 Task: Arrange a 60-minute meeting to evaluate market expansion opportunities.
Action: Mouse moved to (66, 151)
Screenshot: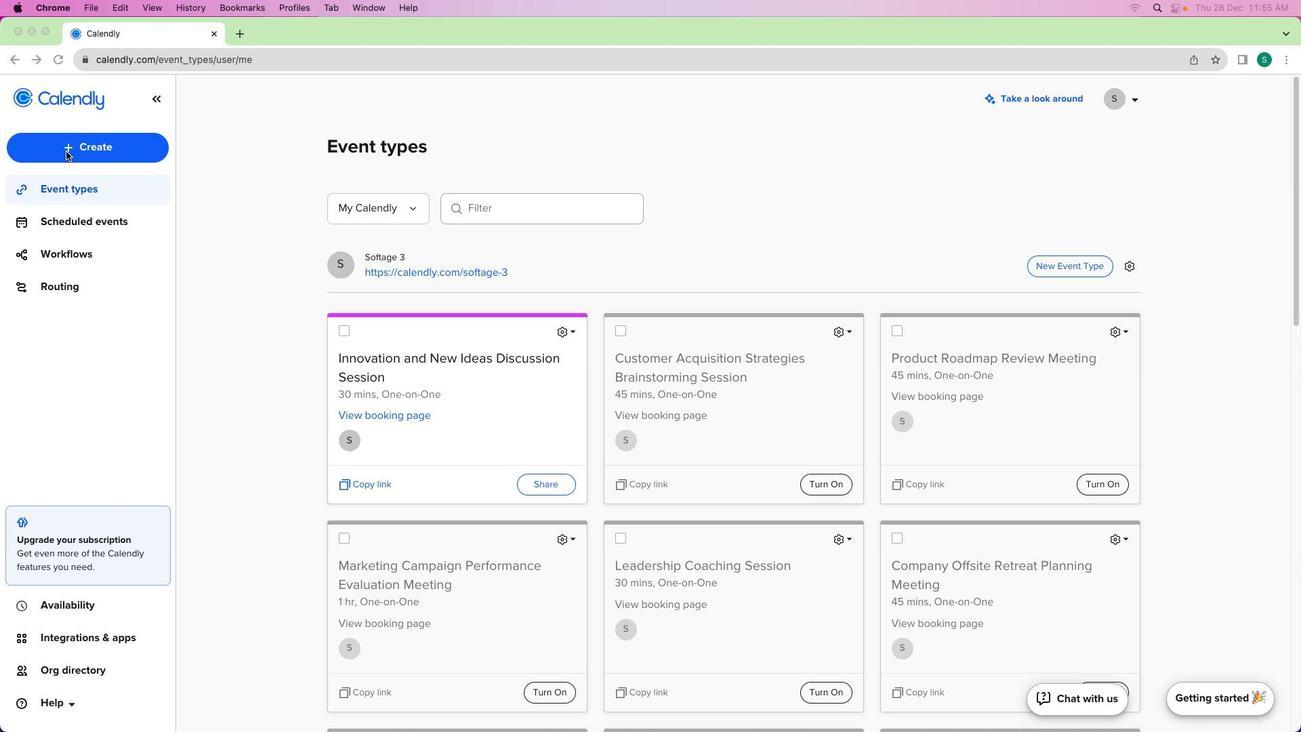 
Action: Mouse pressed left at (66, 151)
Screenshot: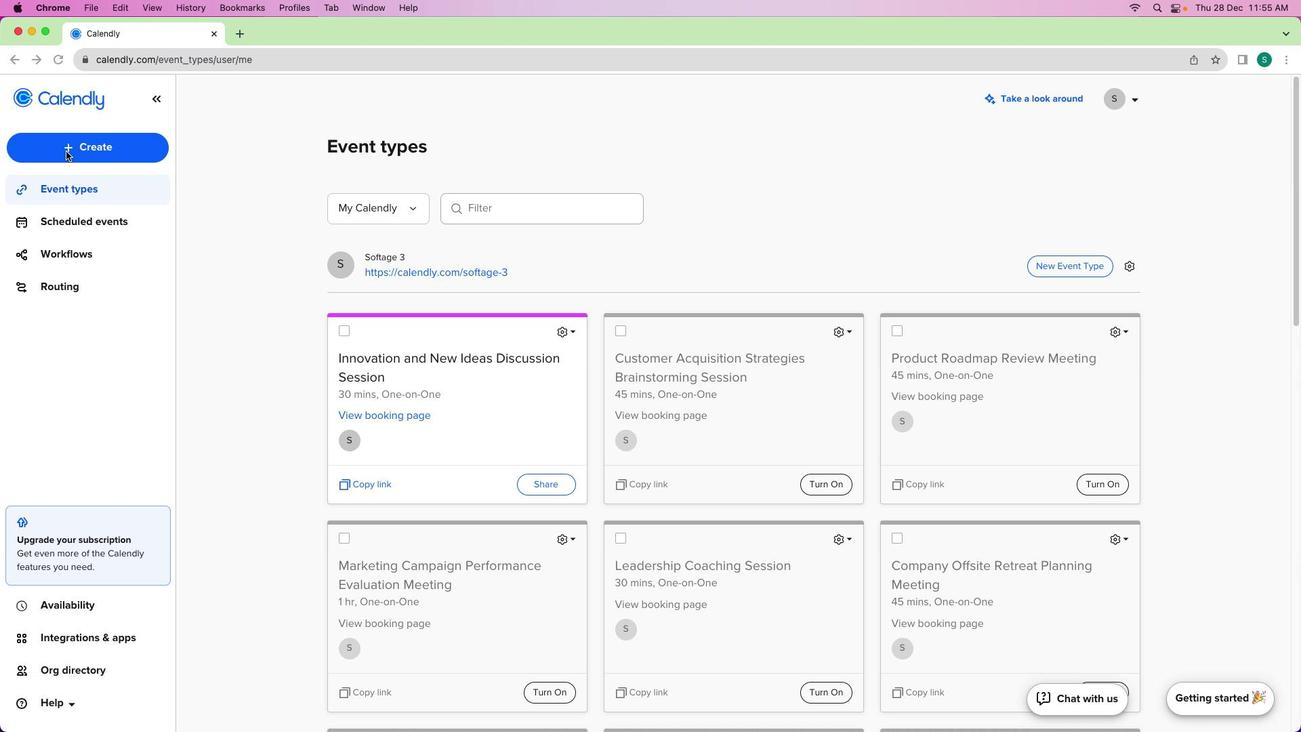 
Action: Mouse moved to (75, 149)
Screenshot: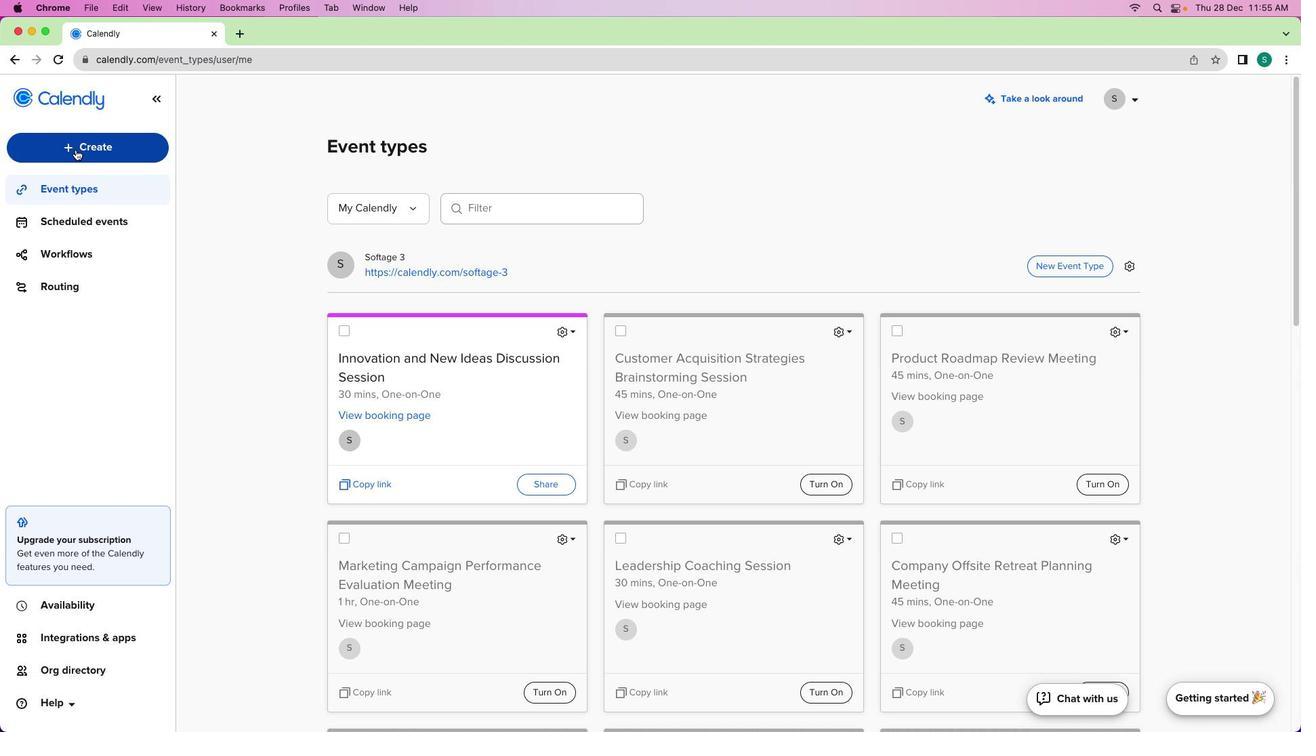 
Action: Mouse pressed left at (75, 149)
Screenshot: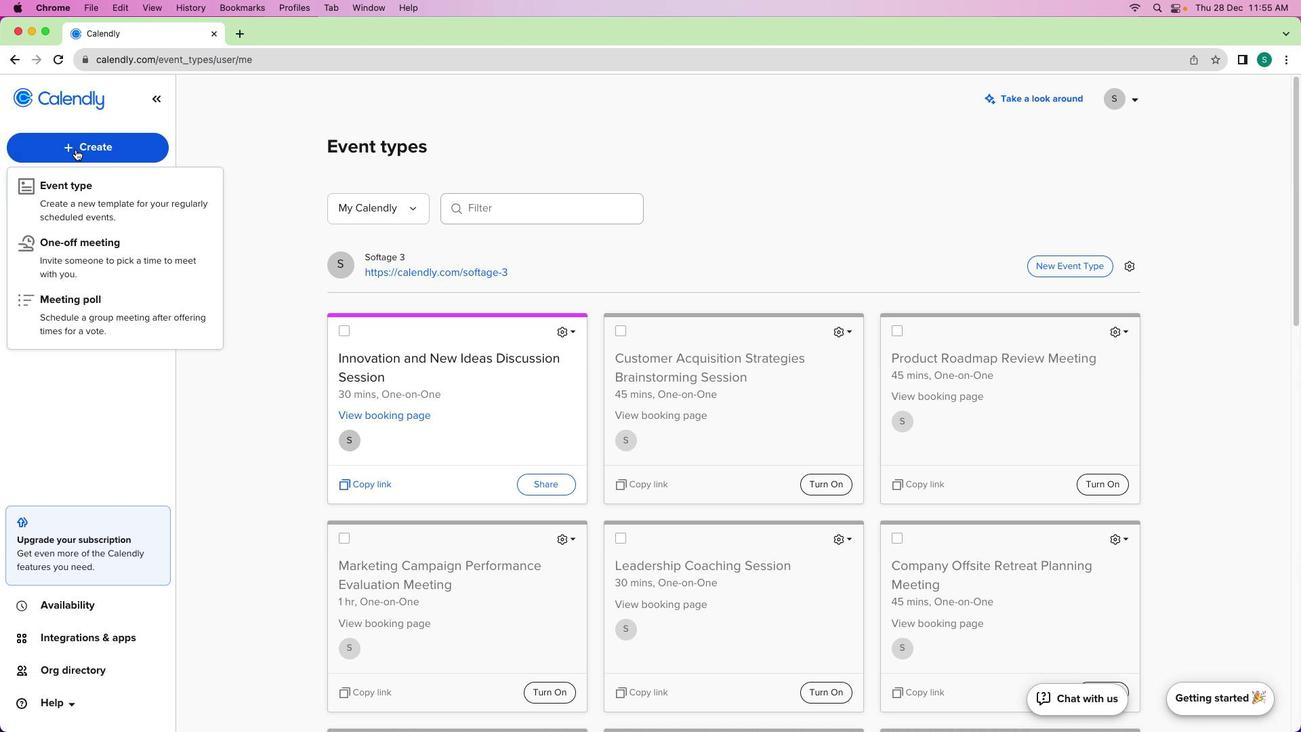 
Action: Mouse moved to (87, 189)
Screenshot: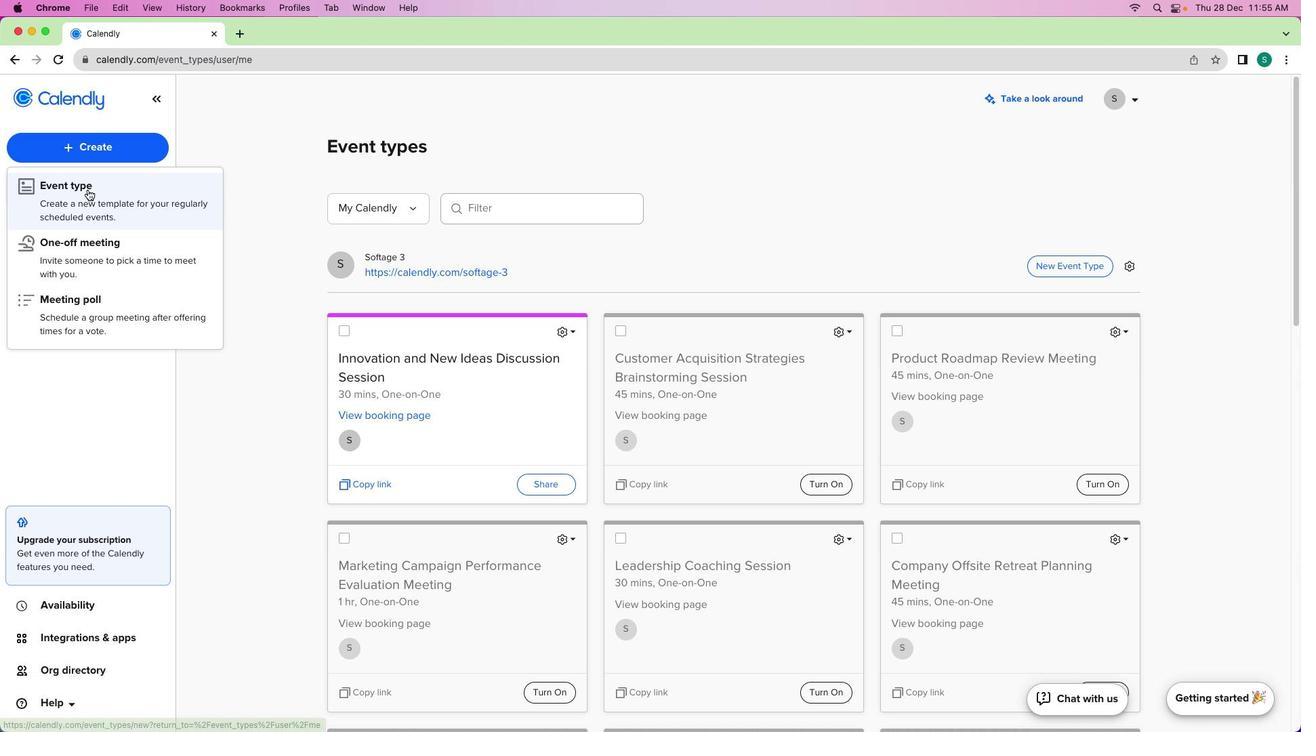 
Action: Mouse pressed left at (87, 189)
Screenshot: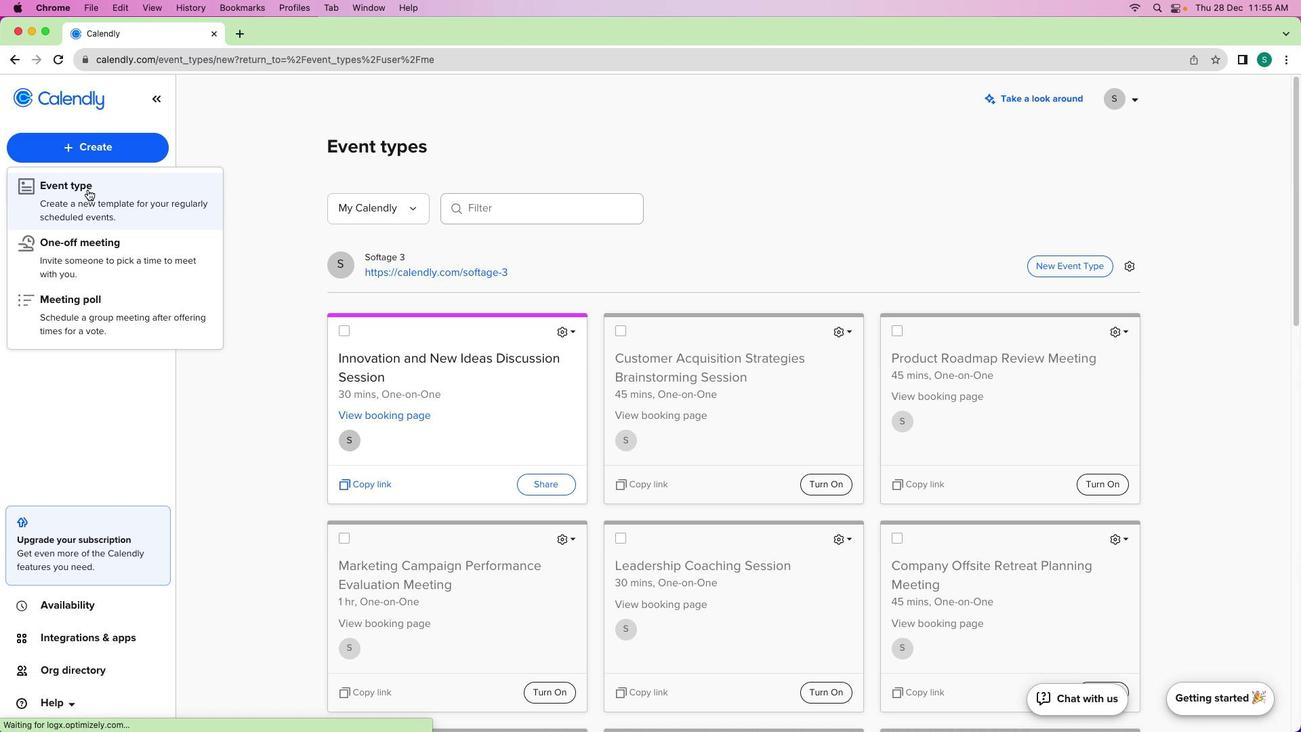 
Action: Mouse moved to (488, 298)
Screenshot: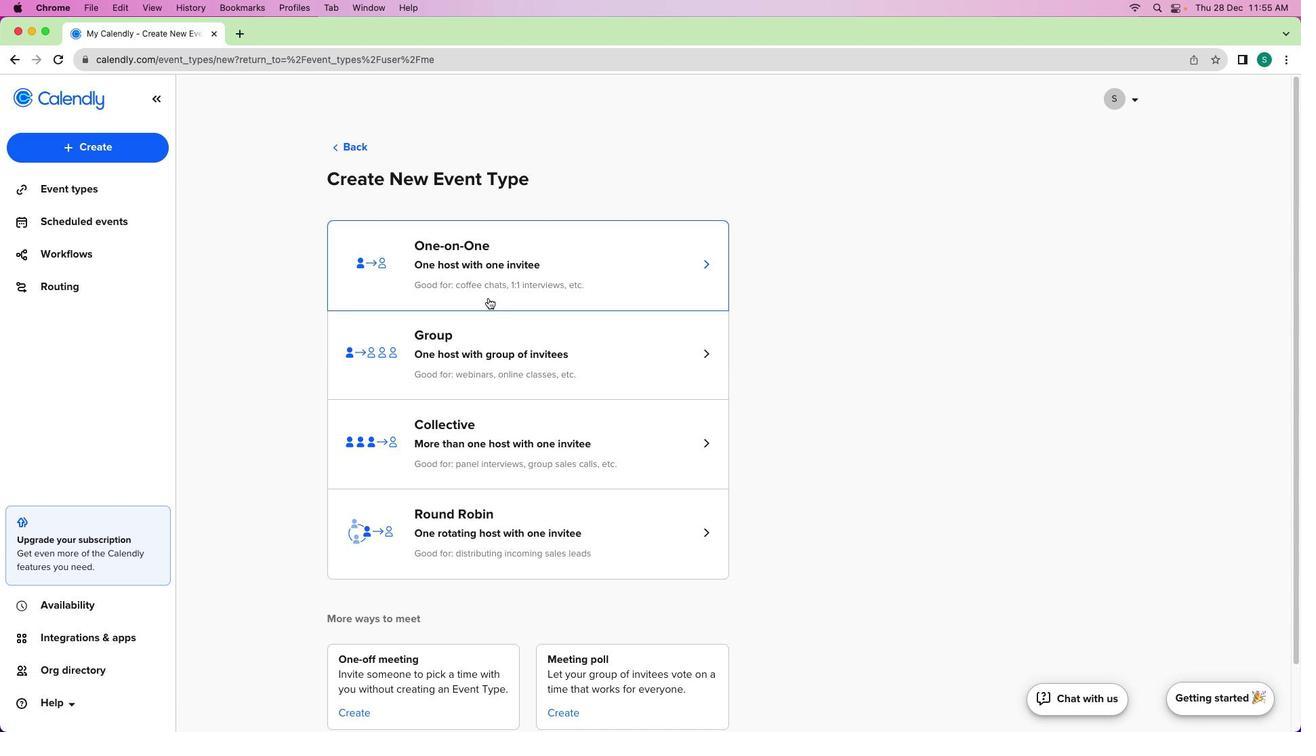 
Action: Mouse pressed left at (488, 298)
Screenshot: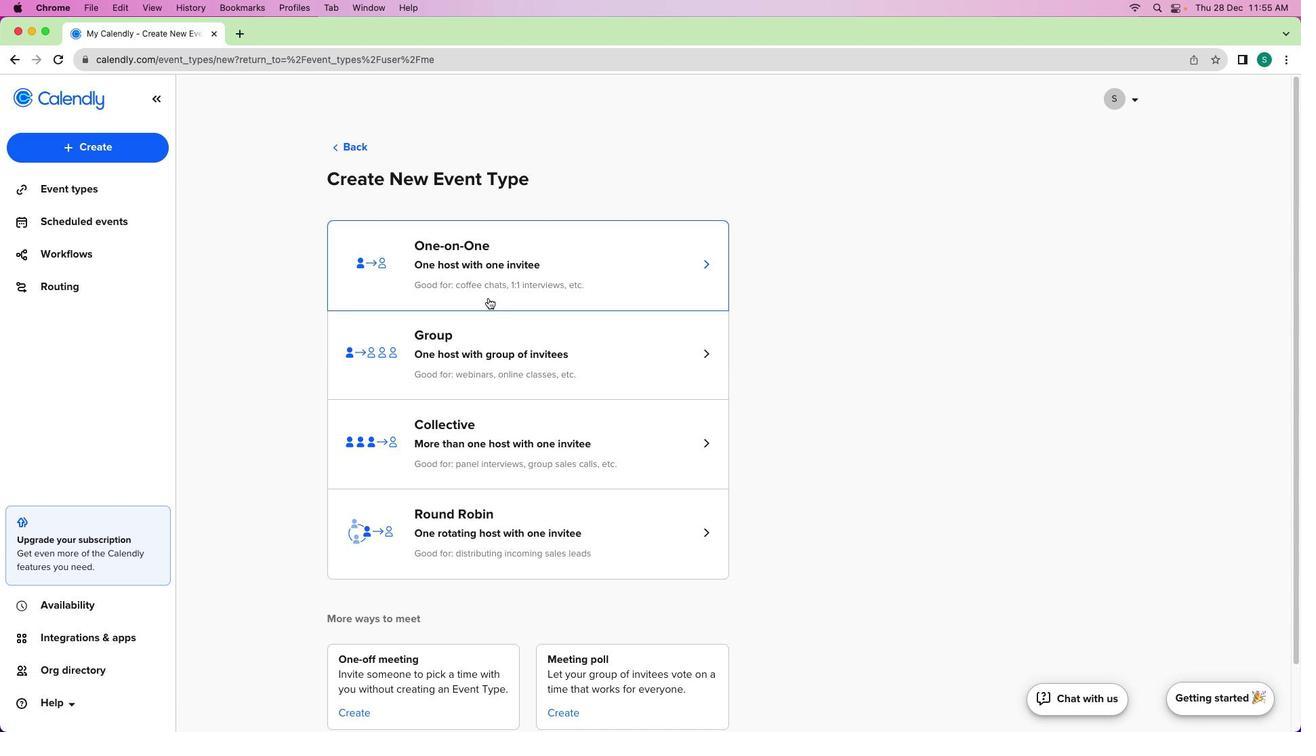 
Action: Mouse moved to (122, 217)
Screenshot: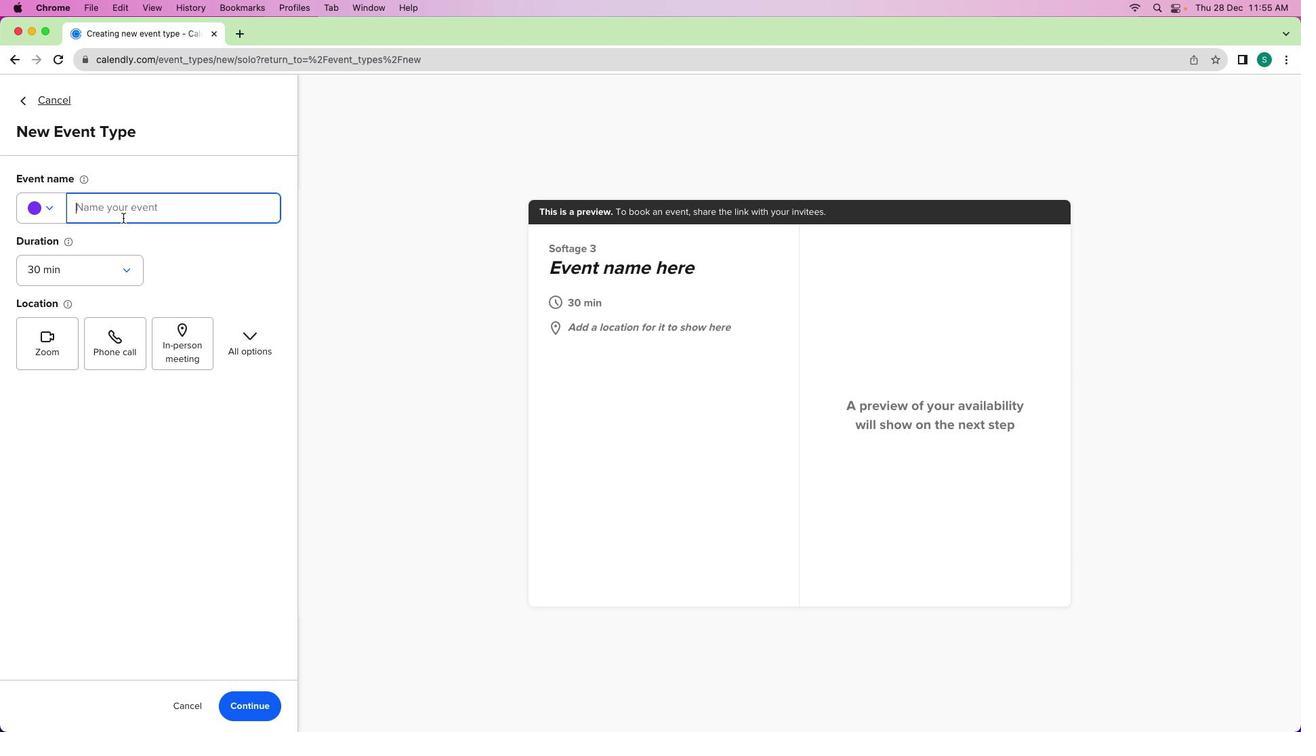
Action: Mouse pressed left at (122, 217)
Screenshot: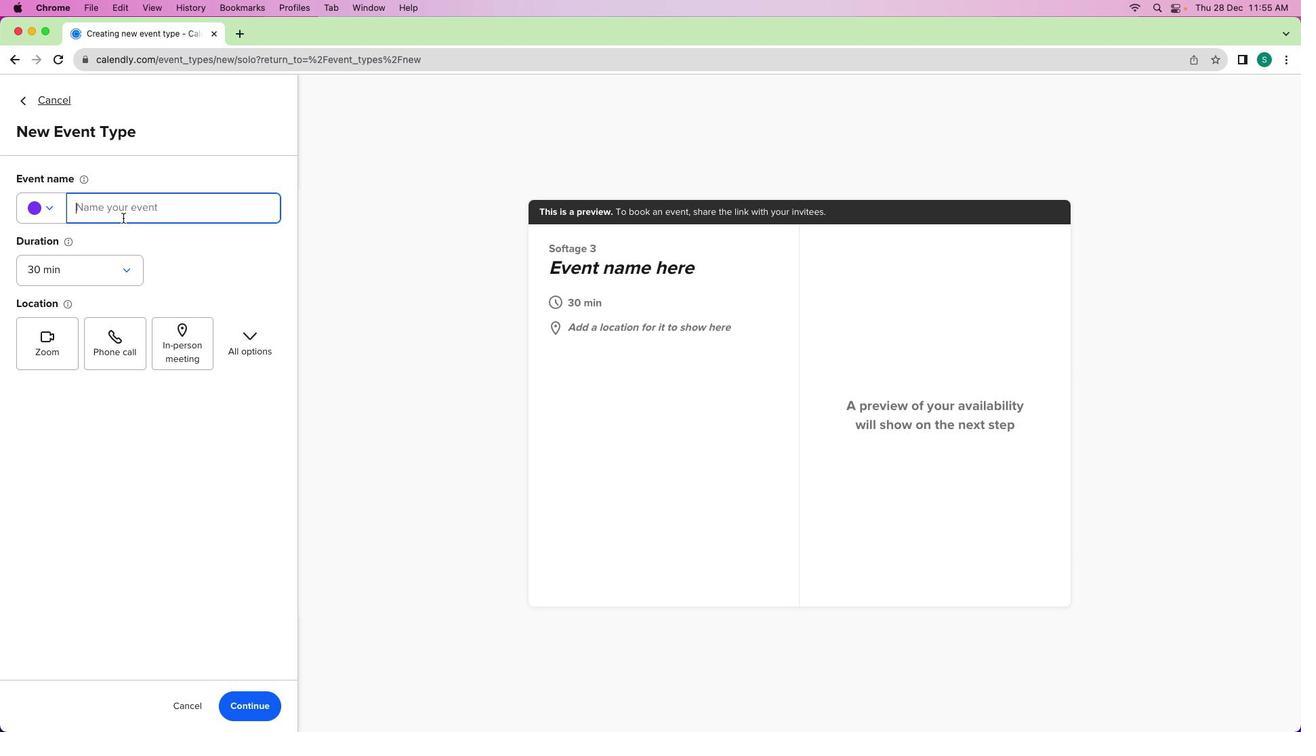 
Action: Mouse moved to (121, 217)
Screenshot: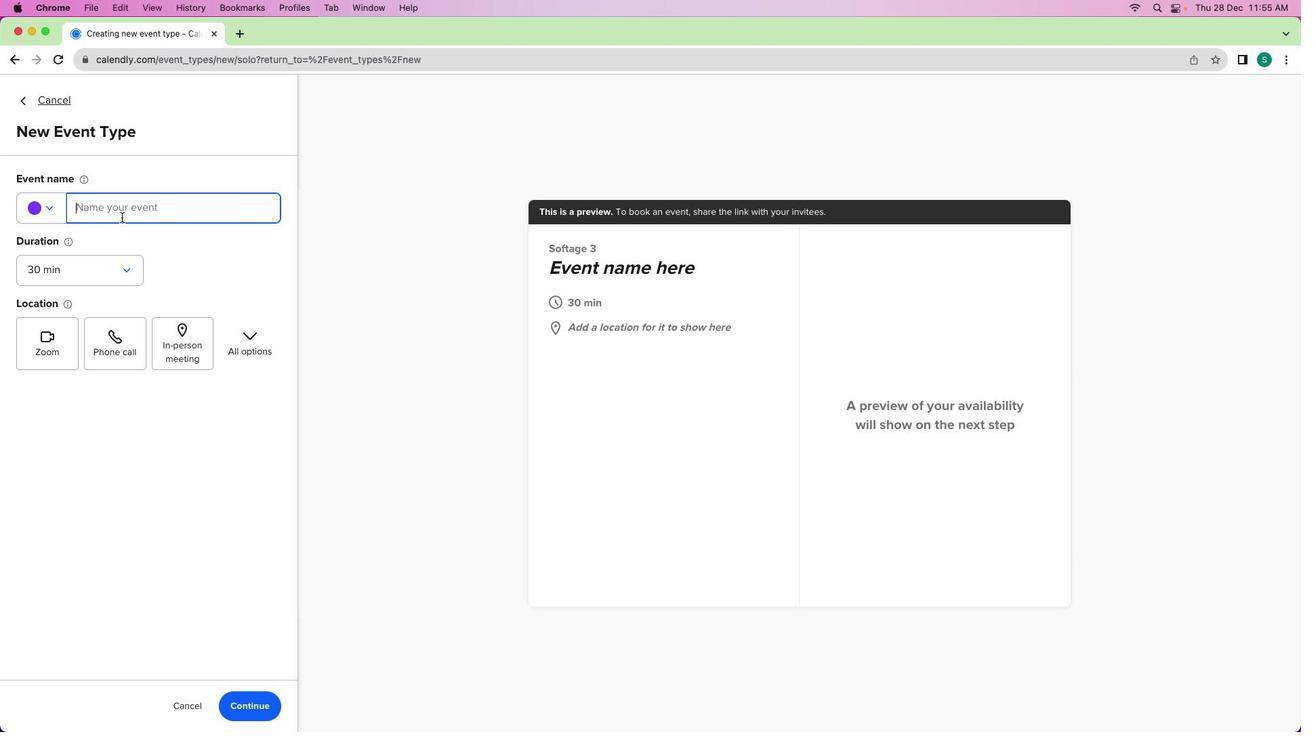 
Action: Key pressed Key.shift'I''n''n''o''v''a''t''i''o''n'Key.space'a''n''d'Key.spaceKey.shift'N''e''w'Key.spaceKey.shift'I''d''e''a''s'Key.spaceKey.shift'D''i''s''c''u''s''s''i''o''n'Key.spaceKey.shift'S''e''s''s''i''o''n'
Screenshot: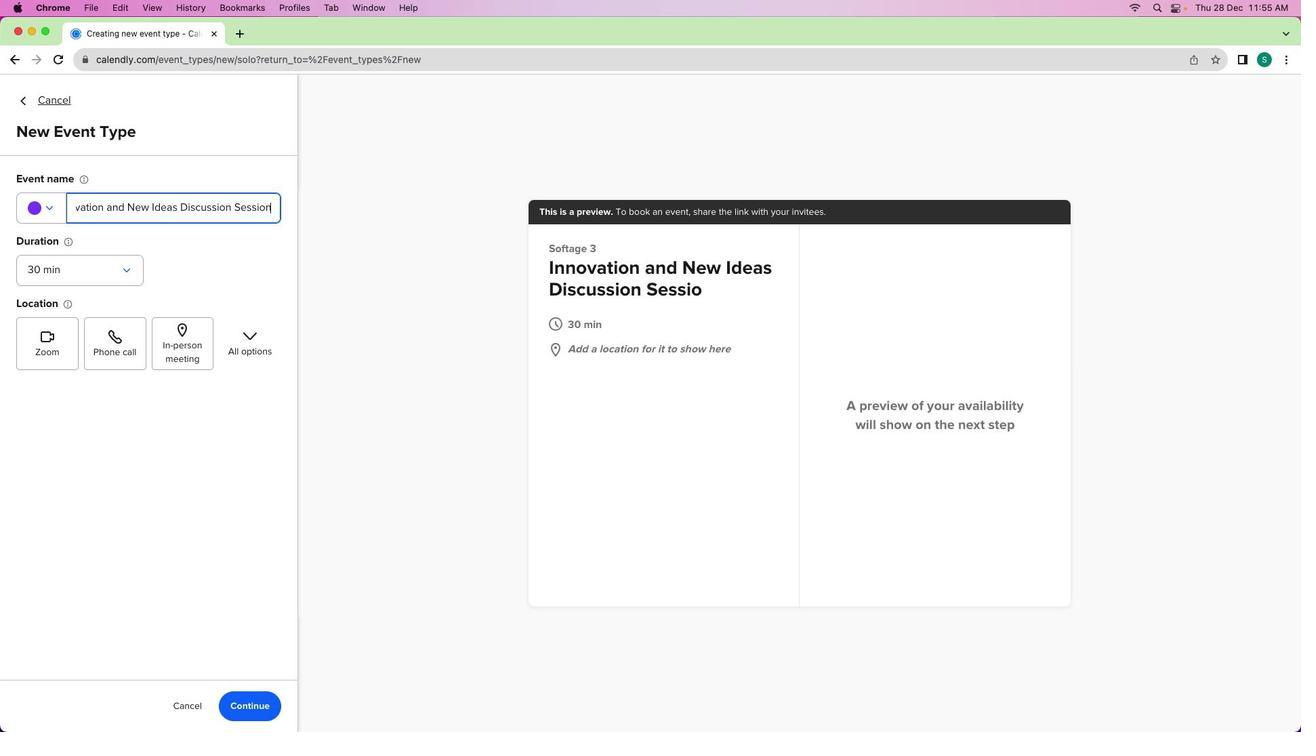 
Action: Mouse moved to (67, 271)
Screenshot: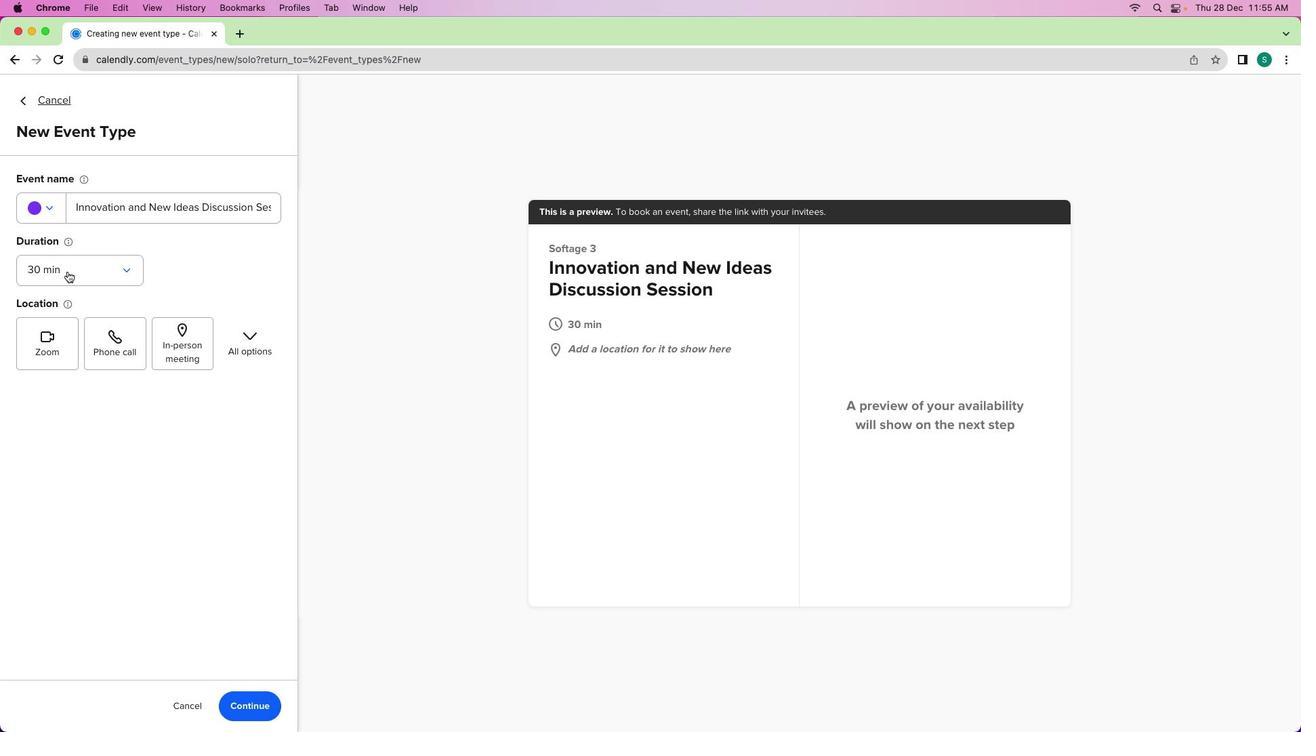 
Action: Mouse pressed left at (67, 271)
Screenshot: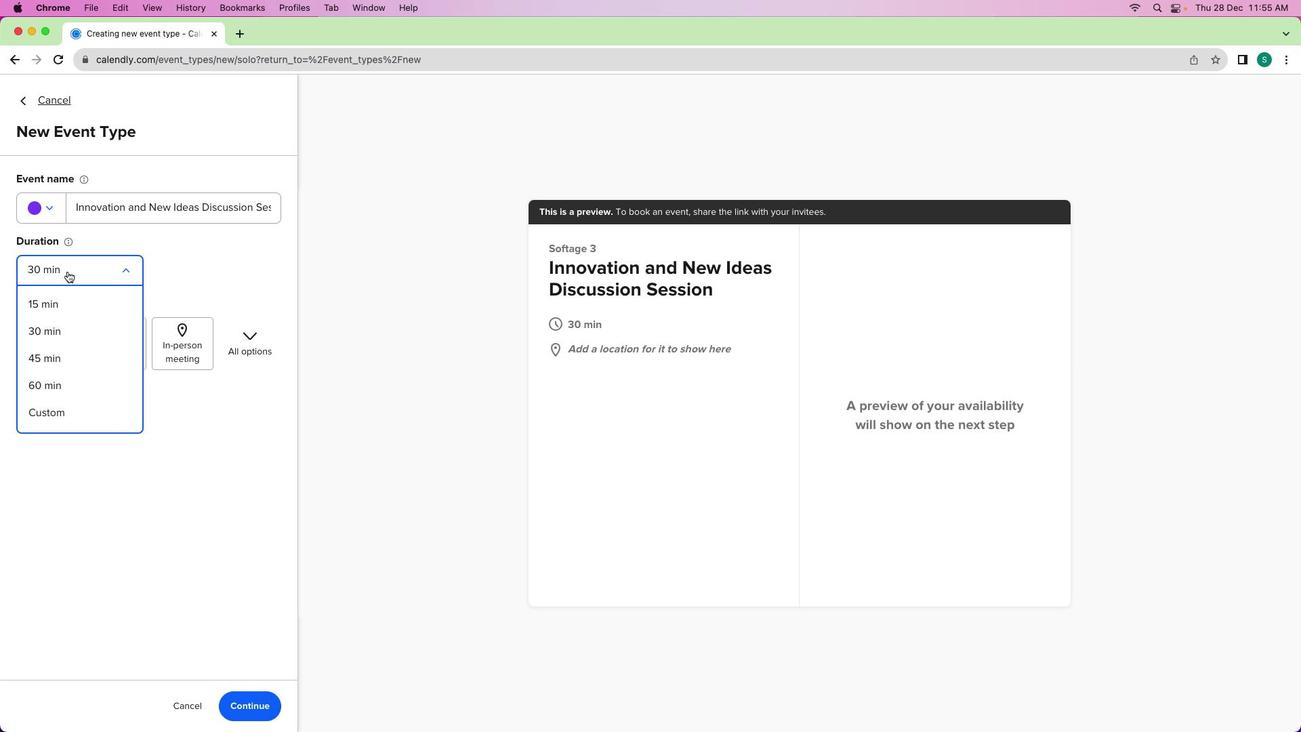
Action: Mouse moved to (80, 277)
Screenshot: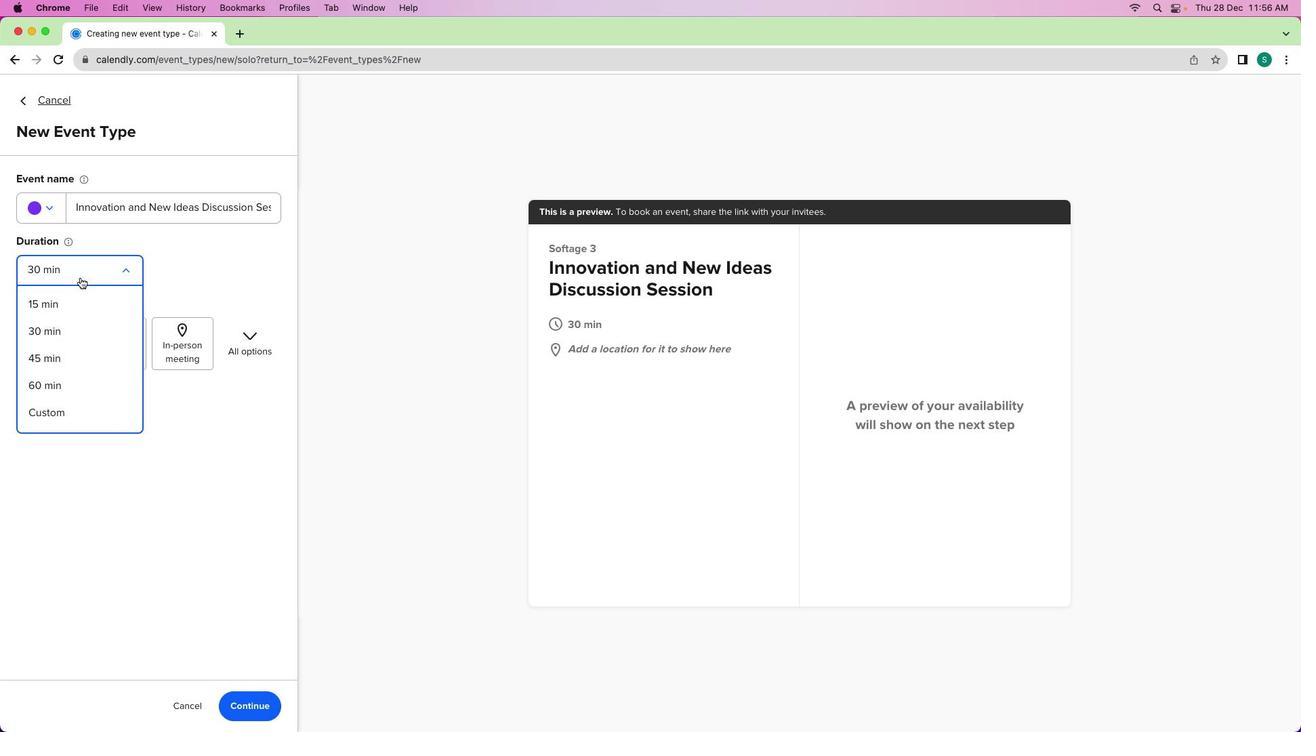 
Action: Mouse pressed left at (80, 277)
Screenshot: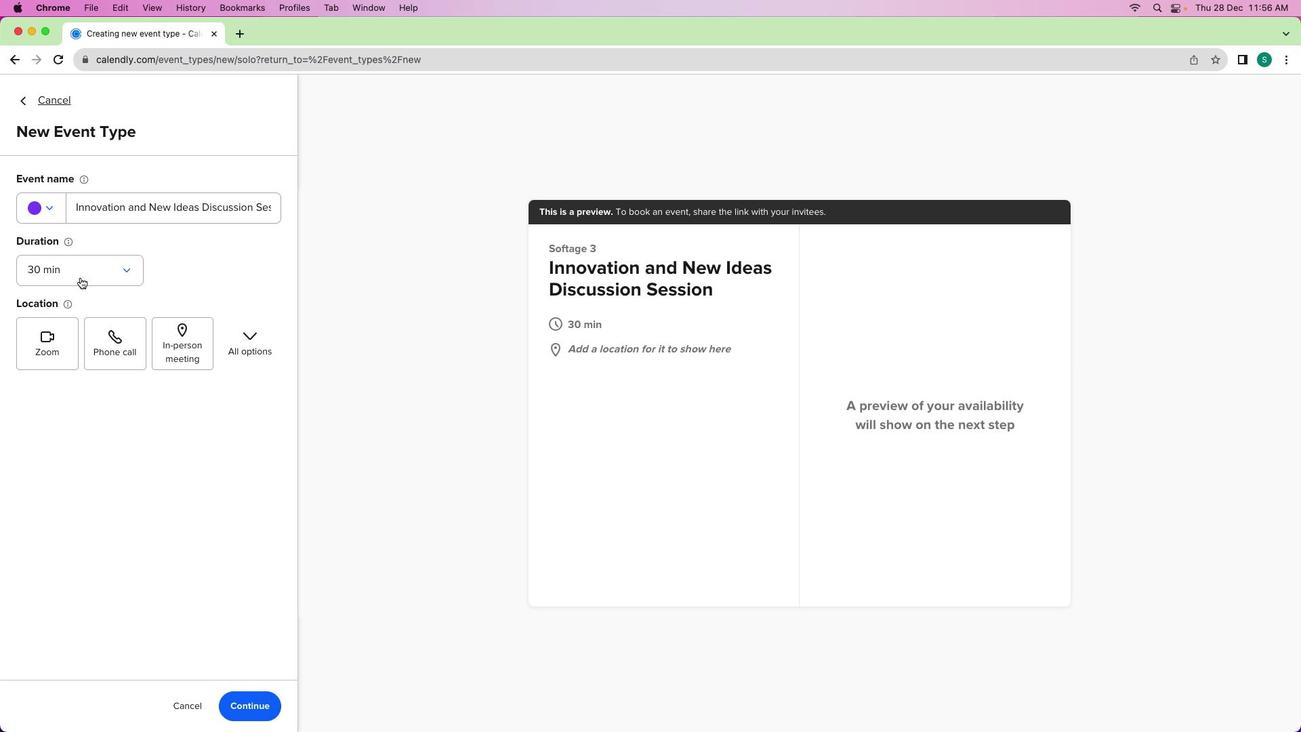 
Action: Mouse moved to (60, 349)
Screenshot: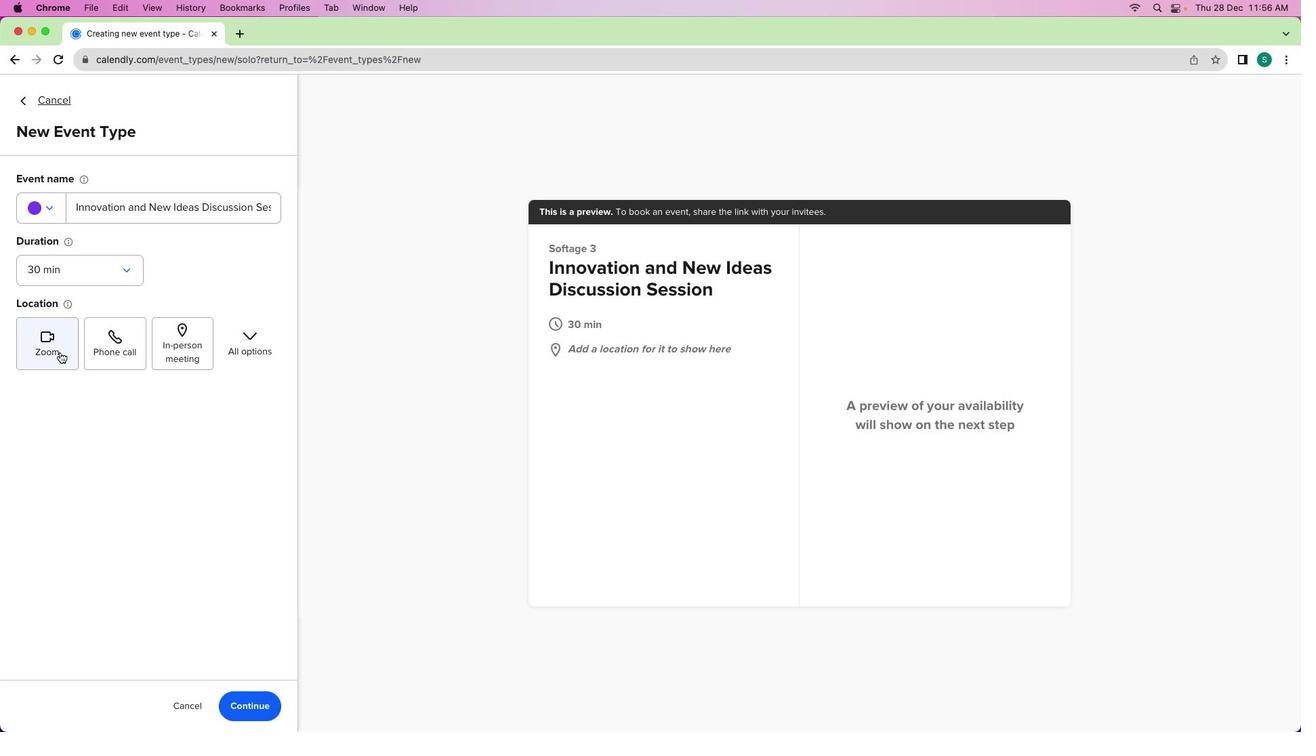 
Action: Mouse pressed left at (60, 349)
Screenshot: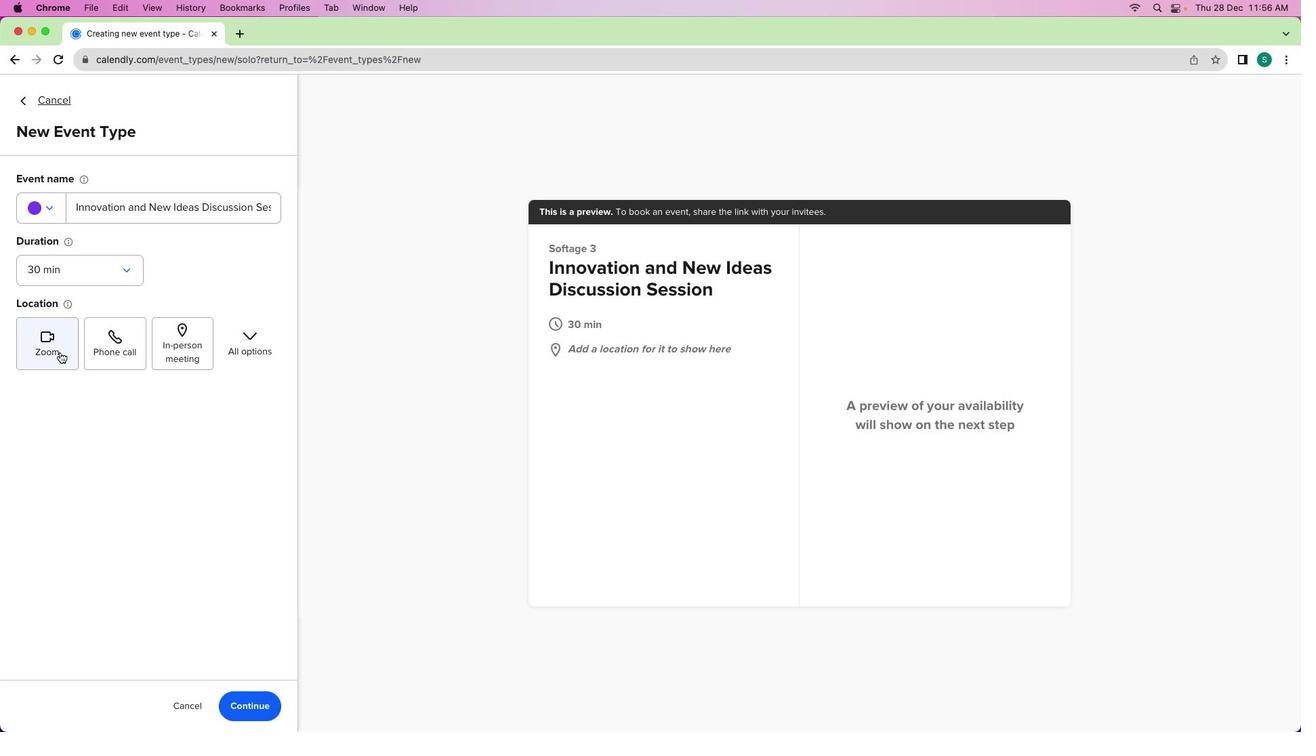 
Action: Mouse moved to (56, 212)
Screenshot: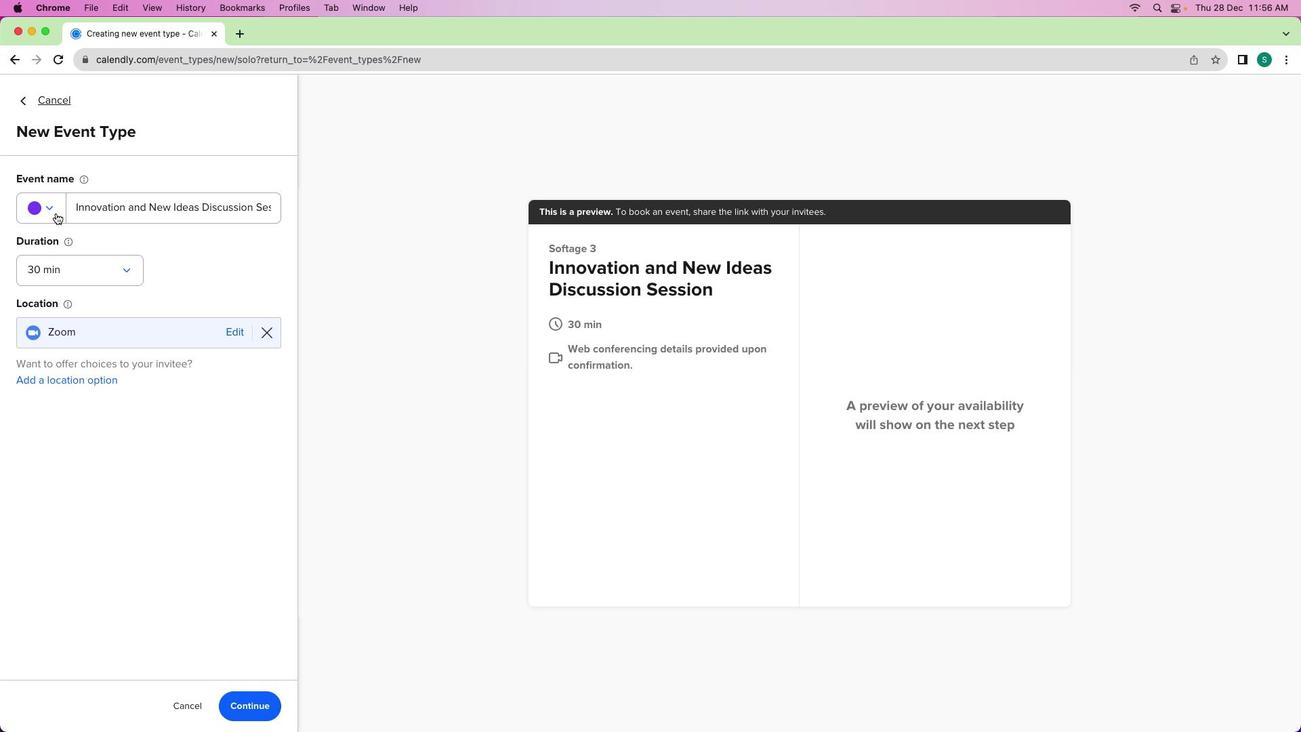 
Action: Mouse pressed left at (56, 212)
Screenshot: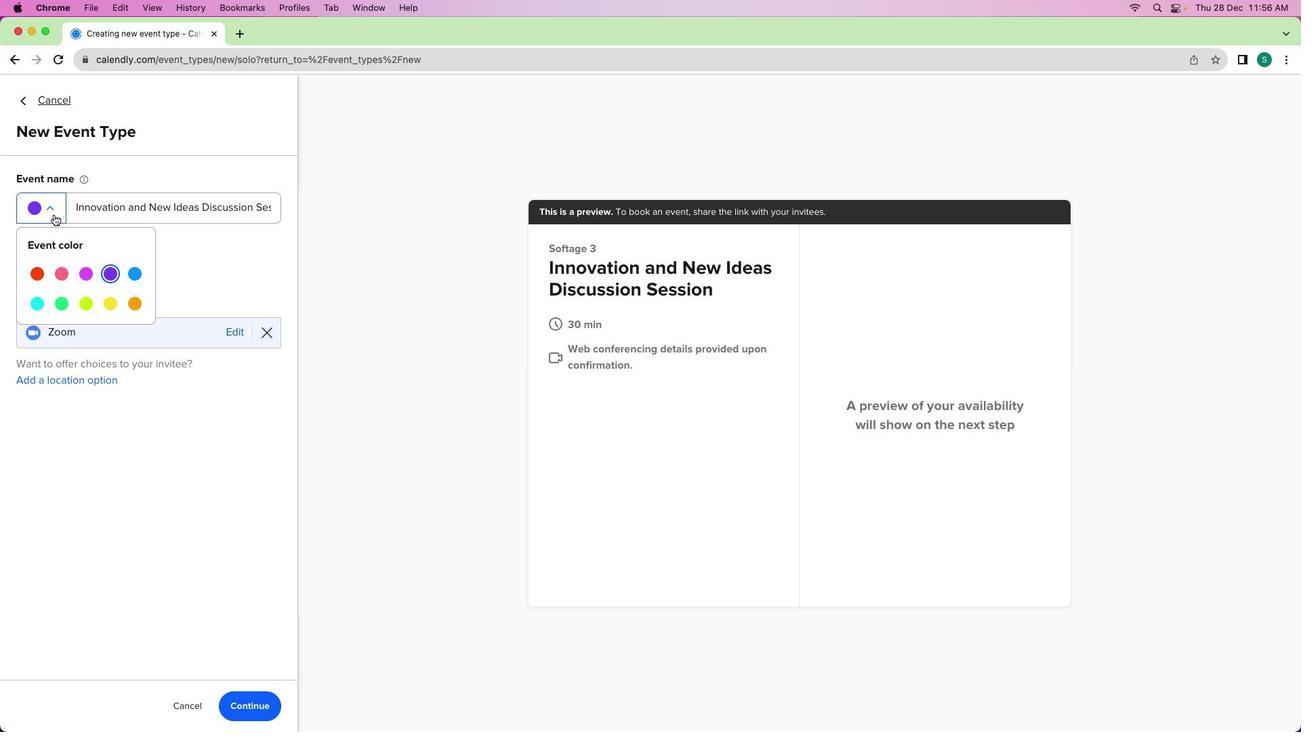 
Action: Mouse moved to (139, 304)
Screenshot: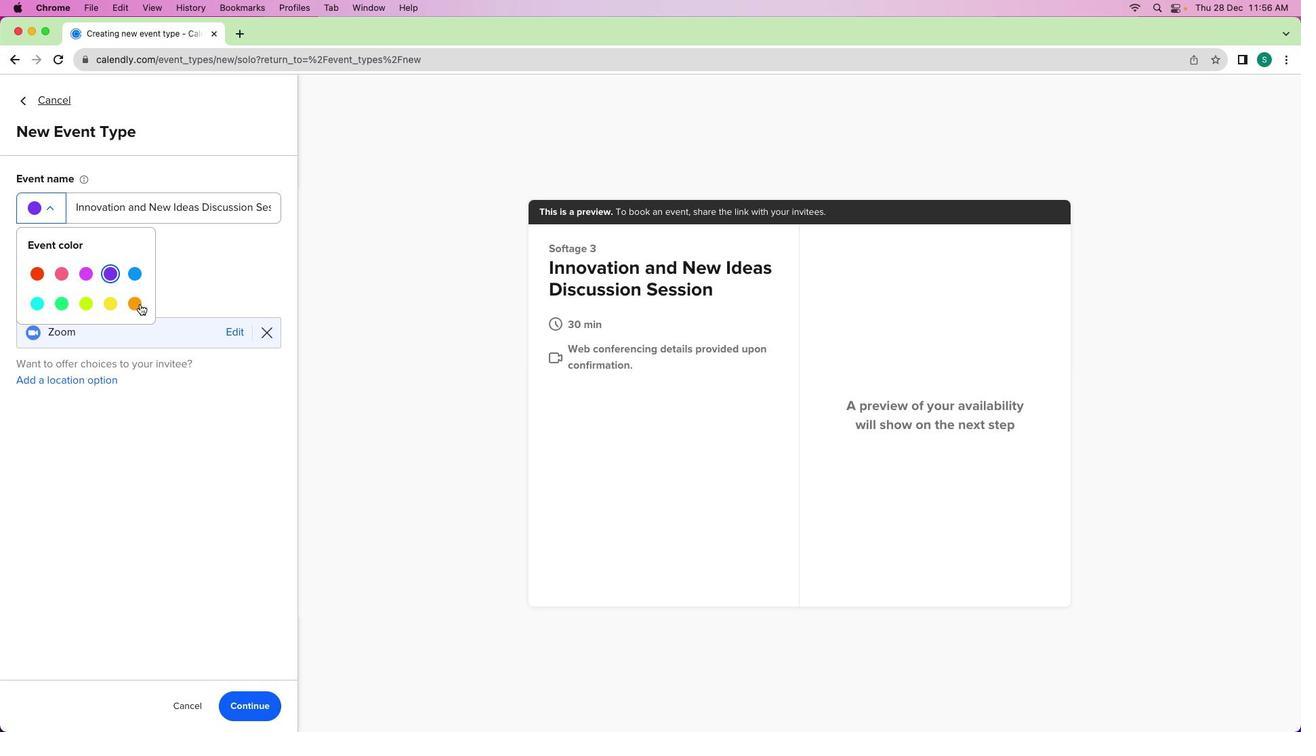 
Action: Mouse pressed left at (139, 304)
Screenshot: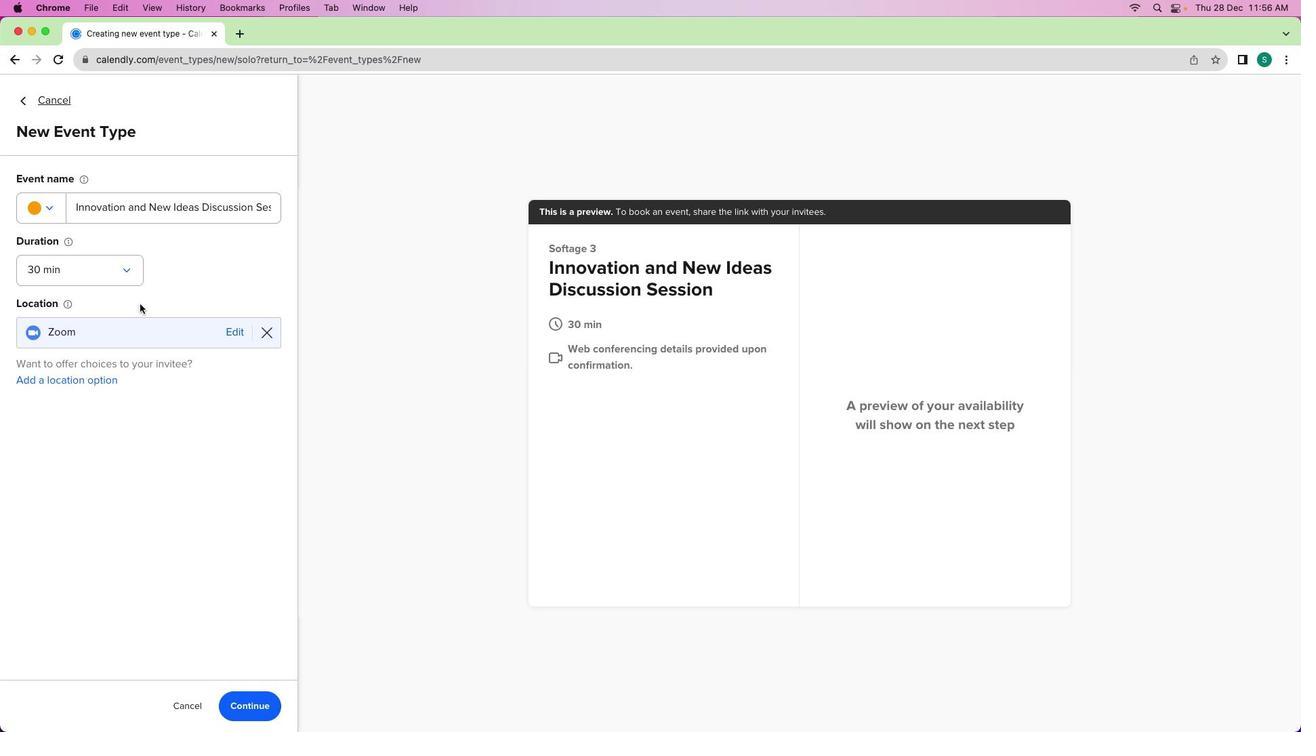 
Action: Mouse moved to (256, 695)
Screenshot: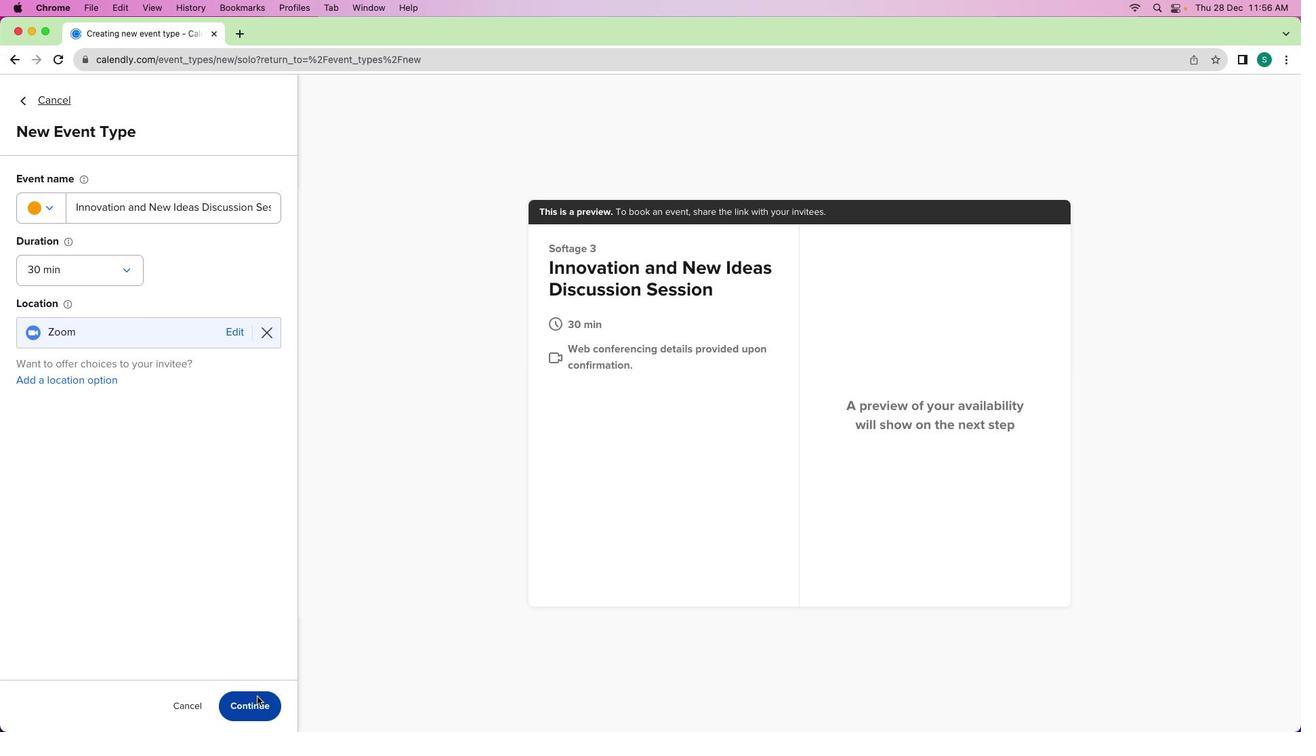 
Action: Mouse pressed left at (256, 695)
Screenshot: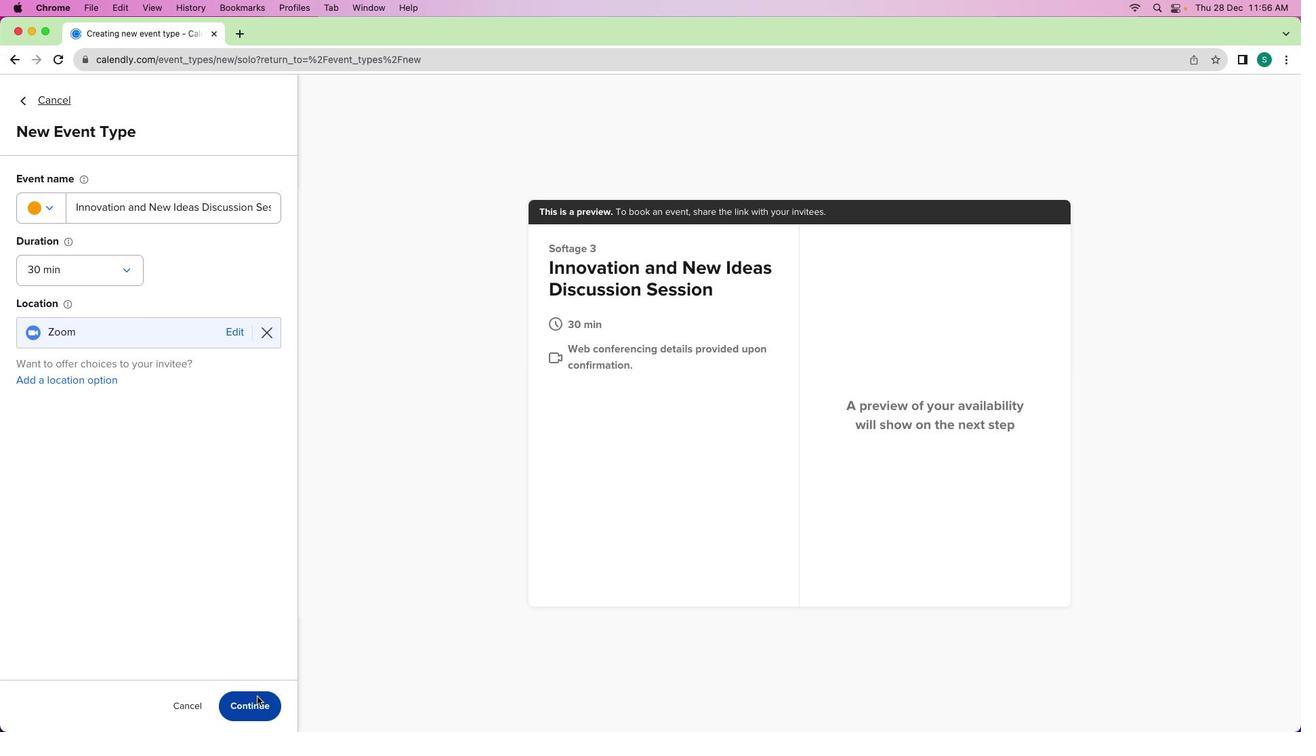
Action: Mouse moved to (152, 244)
Screenshot: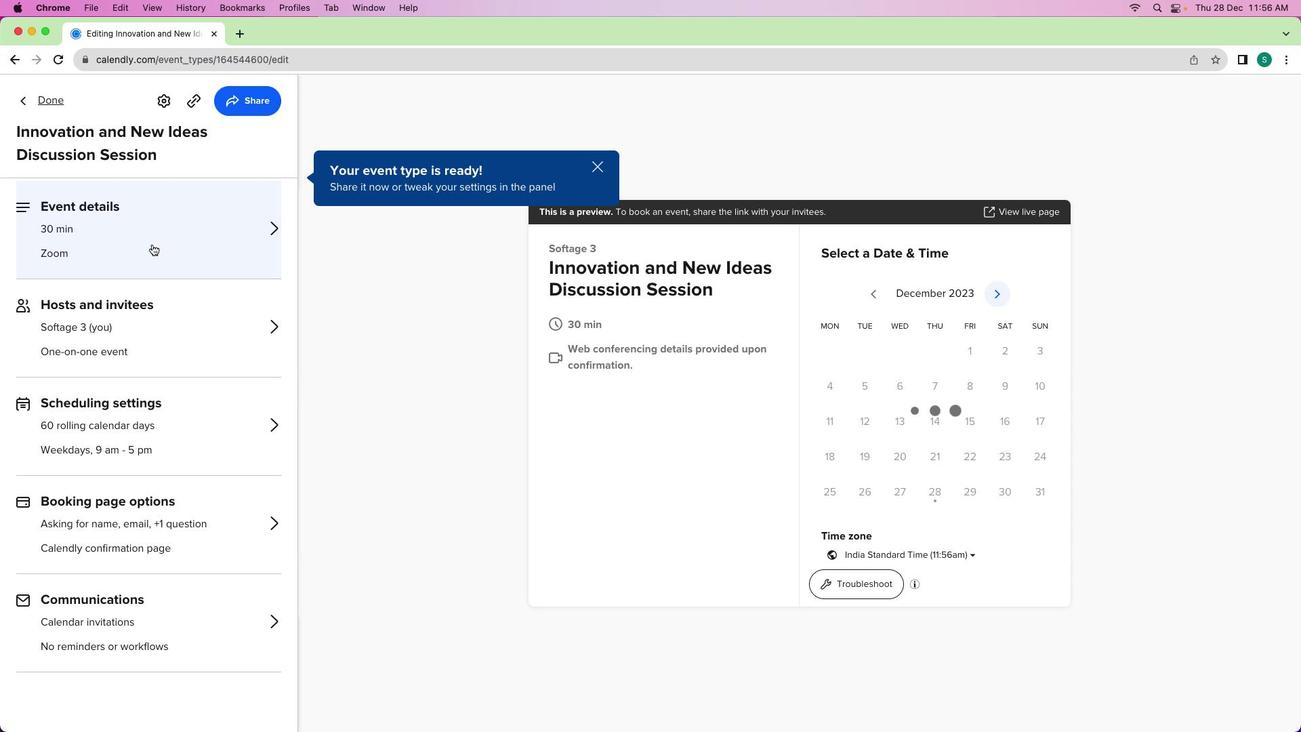 
Action: Mouse pressed left at (152, 244)
Screenshot: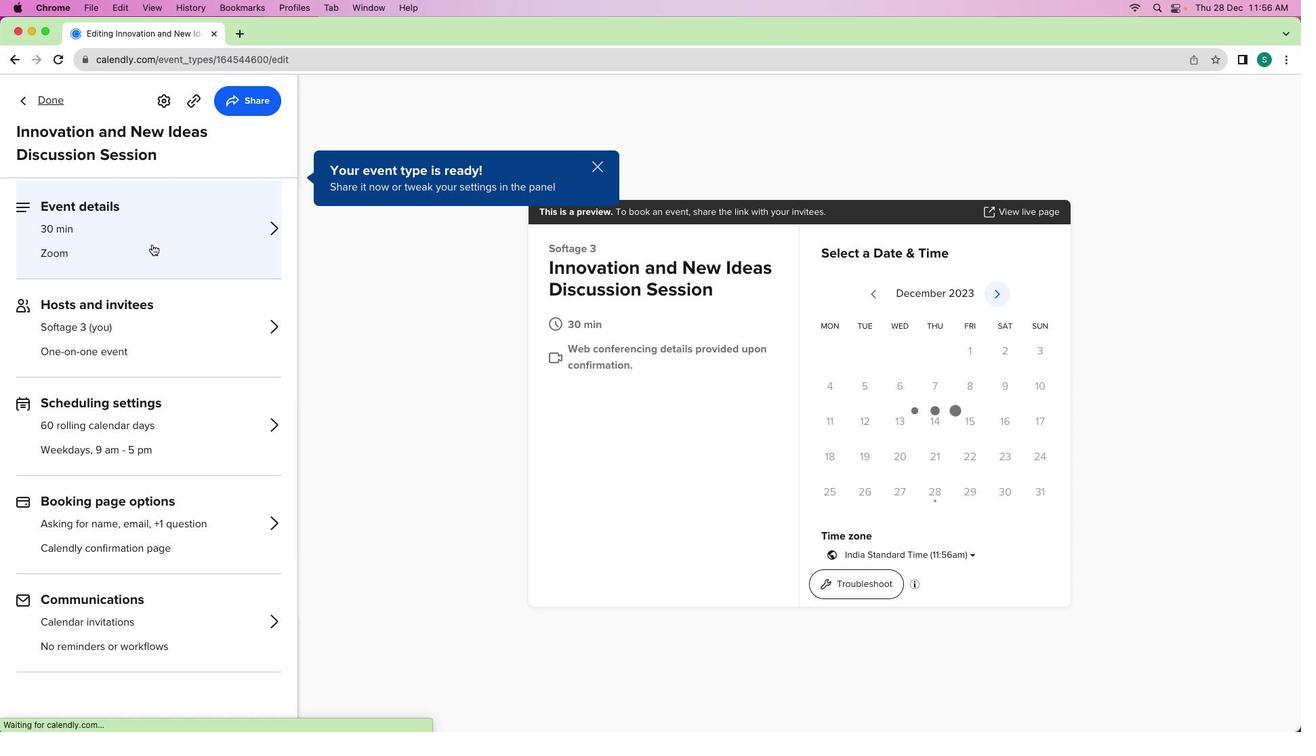 
Action: Mouse moved to (94, 494)
Screenshot: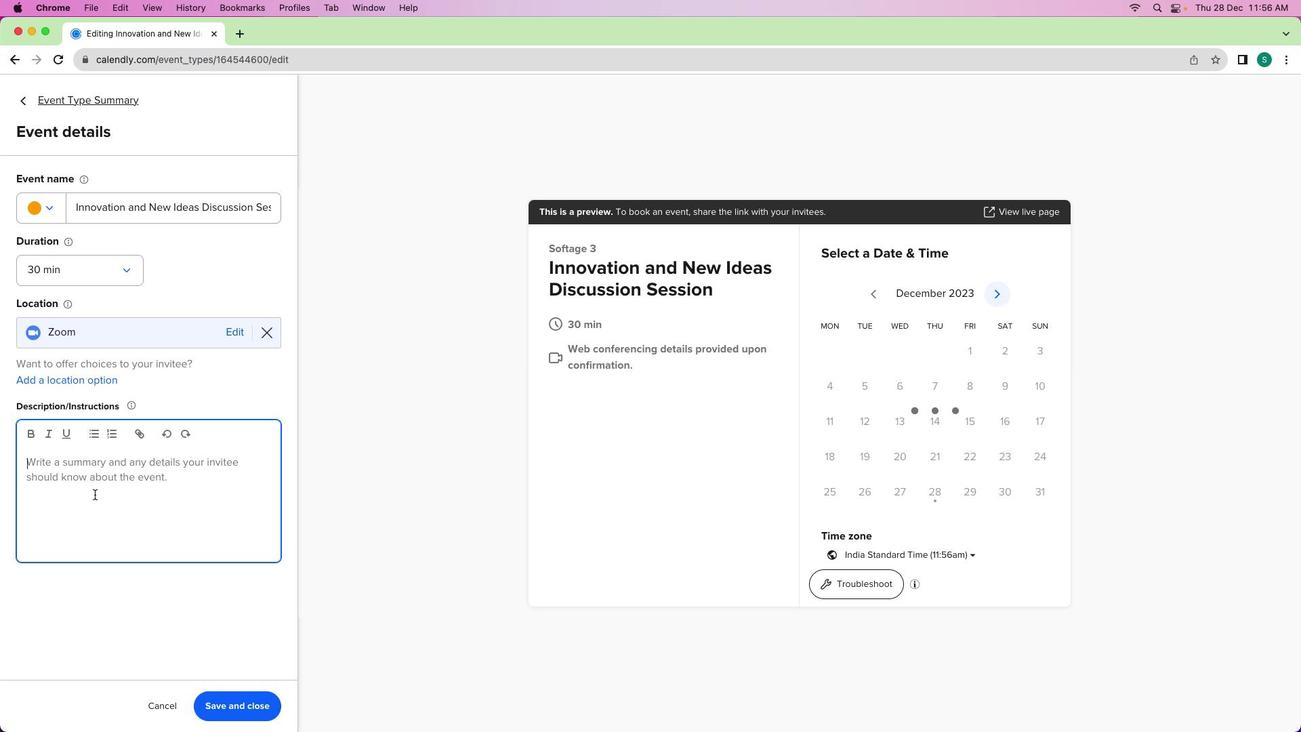 
Action: Mouse pressed left at (94, 494)
Screenshot: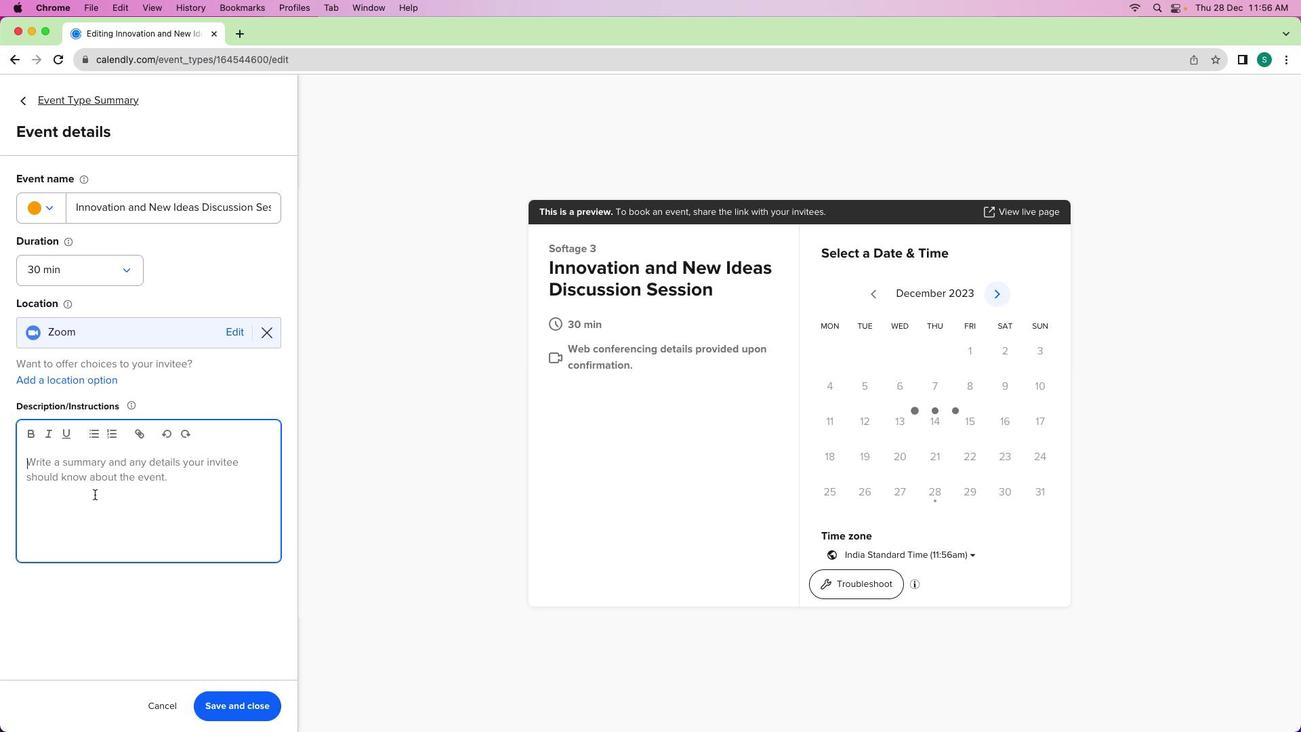 
Action: Key pressed 'a''n'Key.space'i''n''s'Key.upKey.rightKey.backspaceKey.shift'A'Key.down'p''i''r''i''n''g'Key.space'3''0''-''m''i''n''u''t''e'Key.space's''e''s''s''i''o''n'Key.space'f''o''c''u''s''e''d'Key.space'o''n'Key.space'd''i''s''c''u''s''s''i''n''g'Key.space'i''n''n''o''v''a''t''i''o''n'Key.space'a''n''d'Key.space'n''e''w'Key.space'i''d''e''a''s''.'Key.spaceKey.shift'I''n'Key.space't''h''i''s'Key.space'm''e''e''t''i''n''g'','Key.space'w''e'Key.space'w''i''l''l'Key.space'e''x''l'Key.backspace'p''l''o''r''e'Key.space'c''r''e''a''t''i''v''e'Key.space'c''o''n''c''e''p''t''s'','Key.space's''h''a''r''e'Key.space'i''n''s''s''i''g''h''t''s'','Key.space'a''n''d'Key.space'e''n''c''o''u'Key.leftKey.leftKey.leftKey.leftKey.leftKey.leftKey.leftKey.leftKey.leftKey.leftKey.leftKey.leftKey.leftKey.leftKey.leftKey.leftKey.leftKey.leftKey.backspace'n'Key.rightKey.backspaceKey.down'r''a''g''e'Key.space'o''p''e''n'Key.space'd''i''a''l''o''g''u''e'Key.space't''o'Key.space'f''o''s''t''e''r'Key.space'a'Key.space'c''u''l''t''u''r''e'Key.space'o''f'Key.space'i''n''n''o''v''a''t''i''o''n'Key.space'w''i''t''h''i''n'Key.space'o''u''r'Key.space't''e''a''m''.'
Screenshot: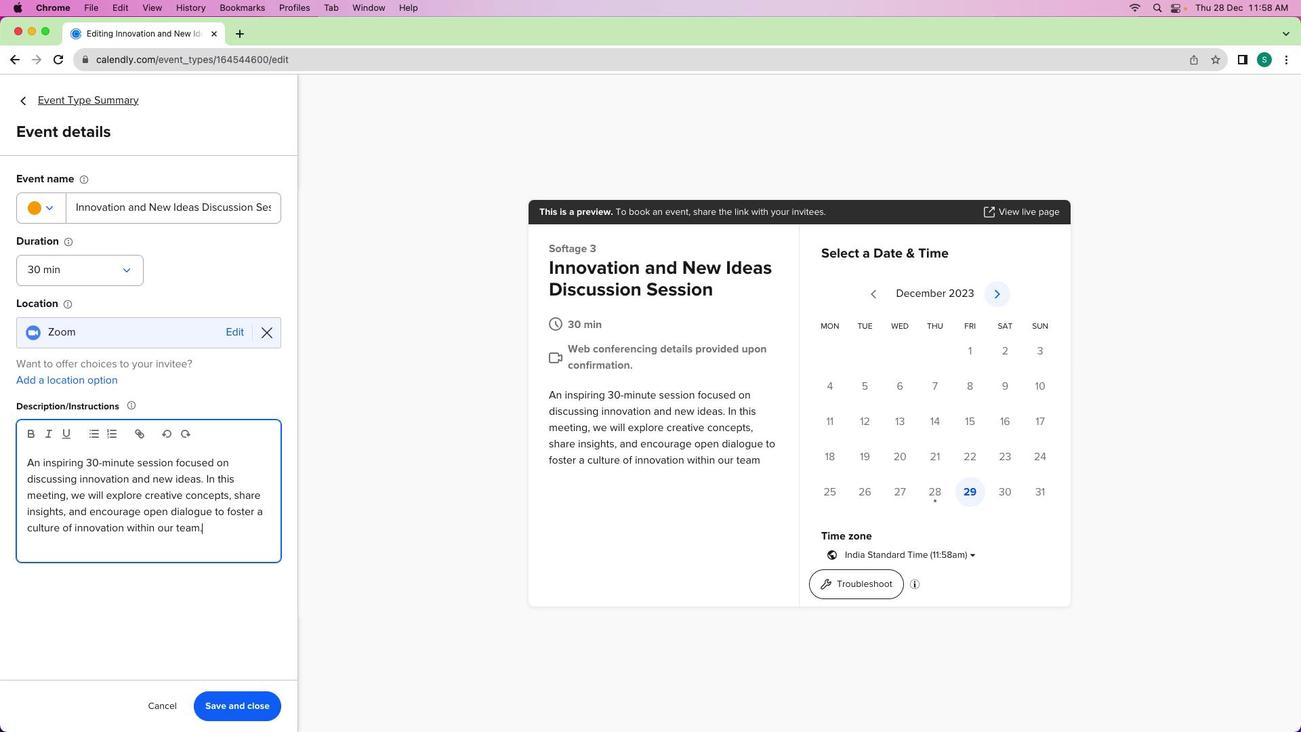 
Action: Mouse moved to (242, 695)
Screenshot: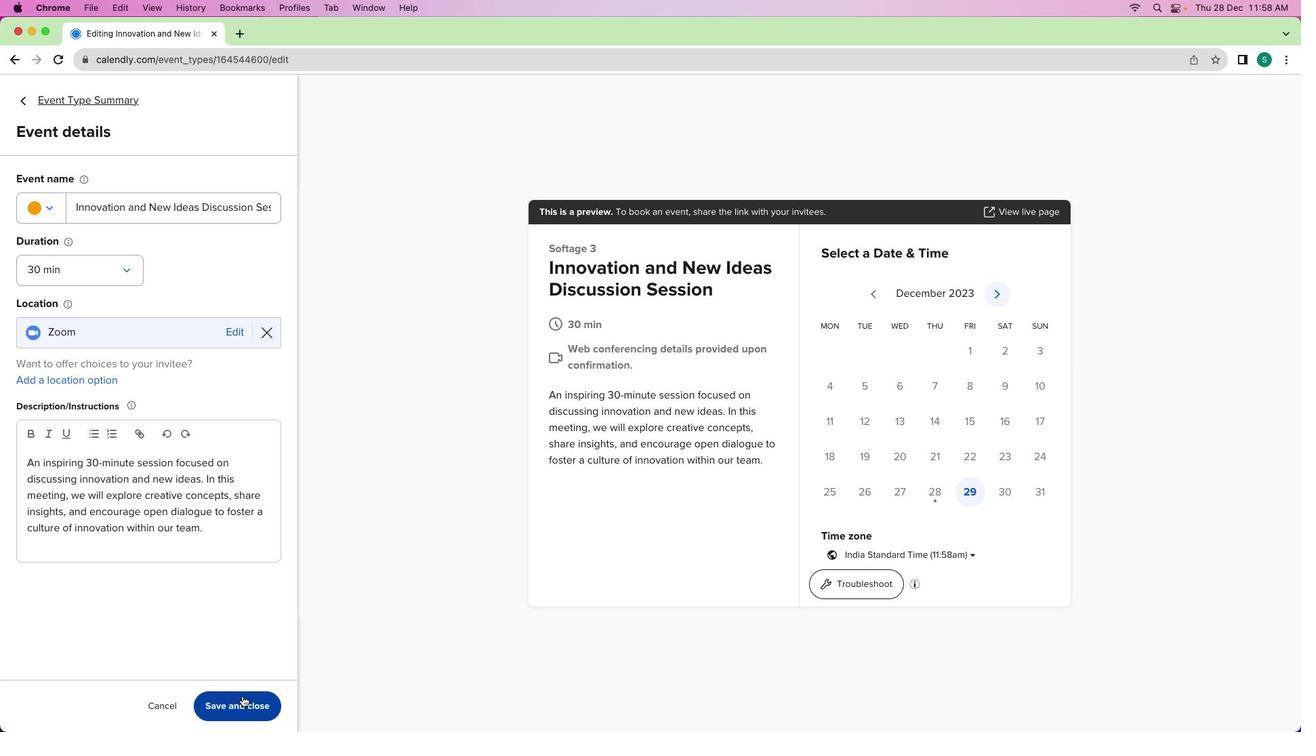
Action: Mouse pressed left at (242, 695)
Screenshot: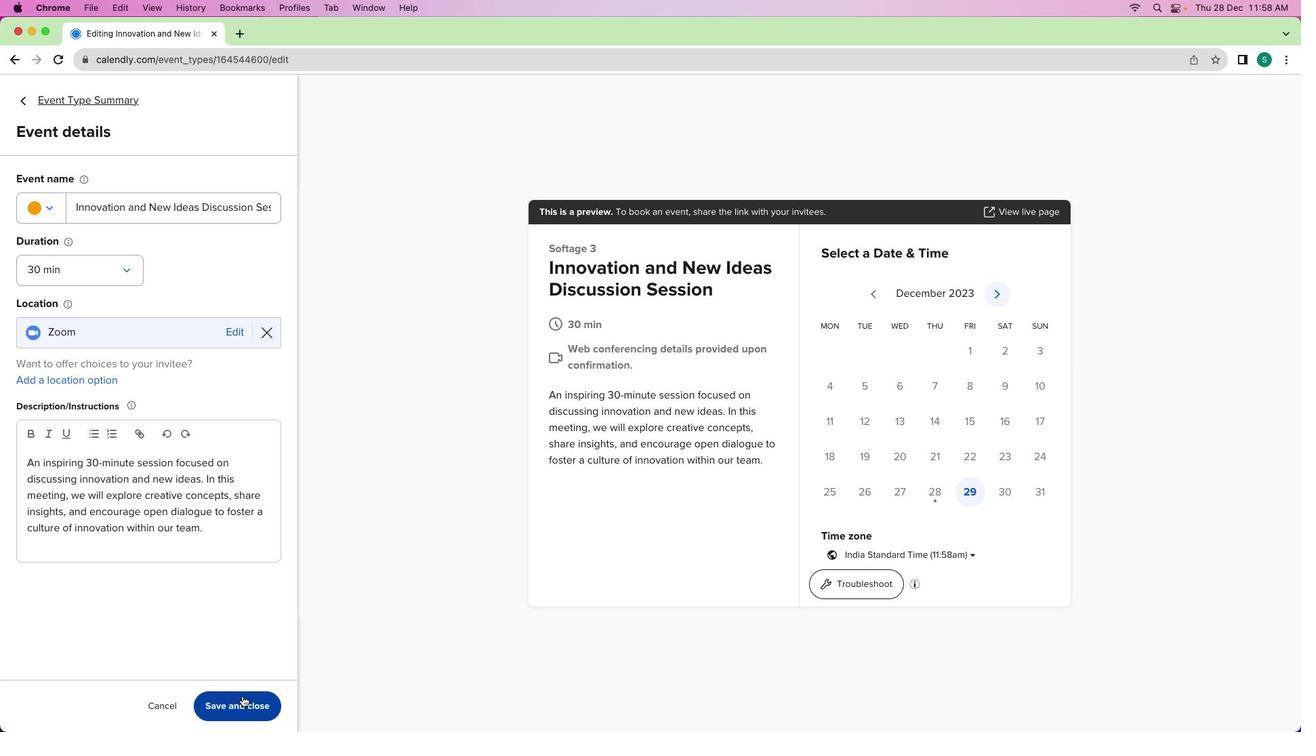 
Action: Mouse moved to (59, 98)
Screenshot: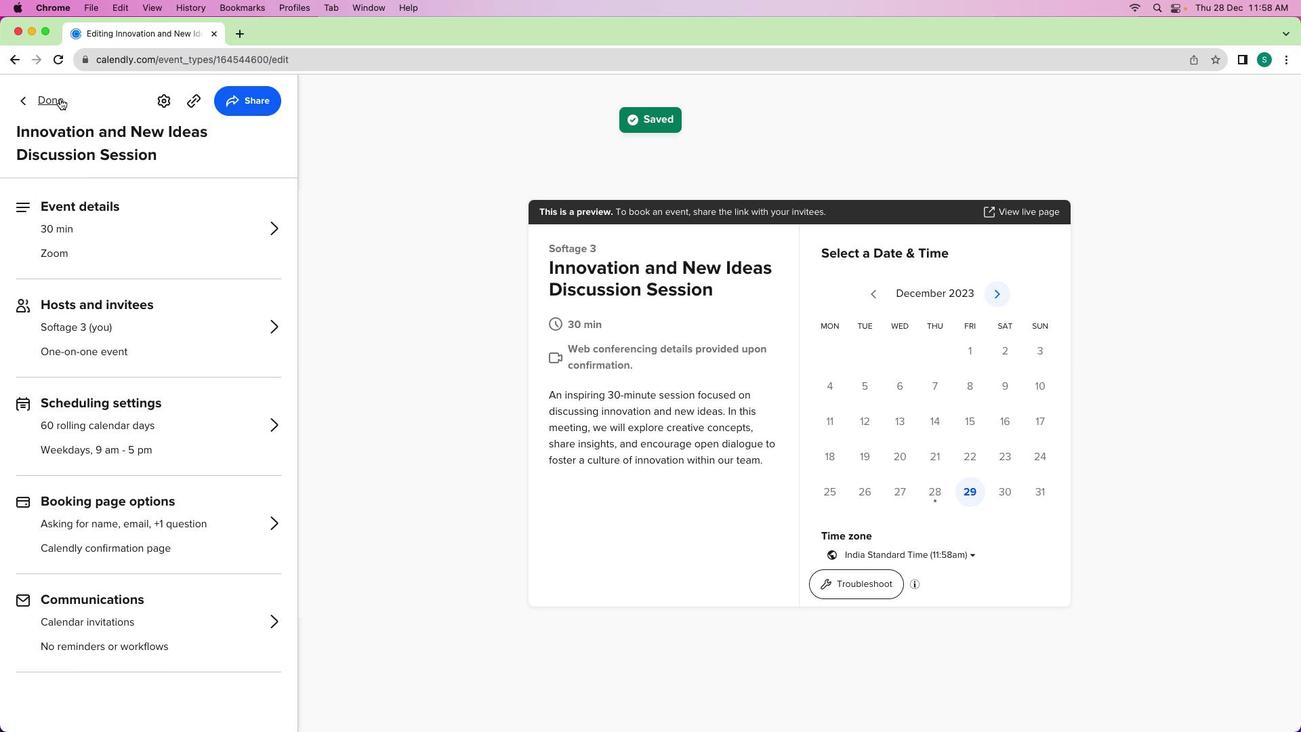 
Action: Mouse pressed left at (59, 98)
Screenshot: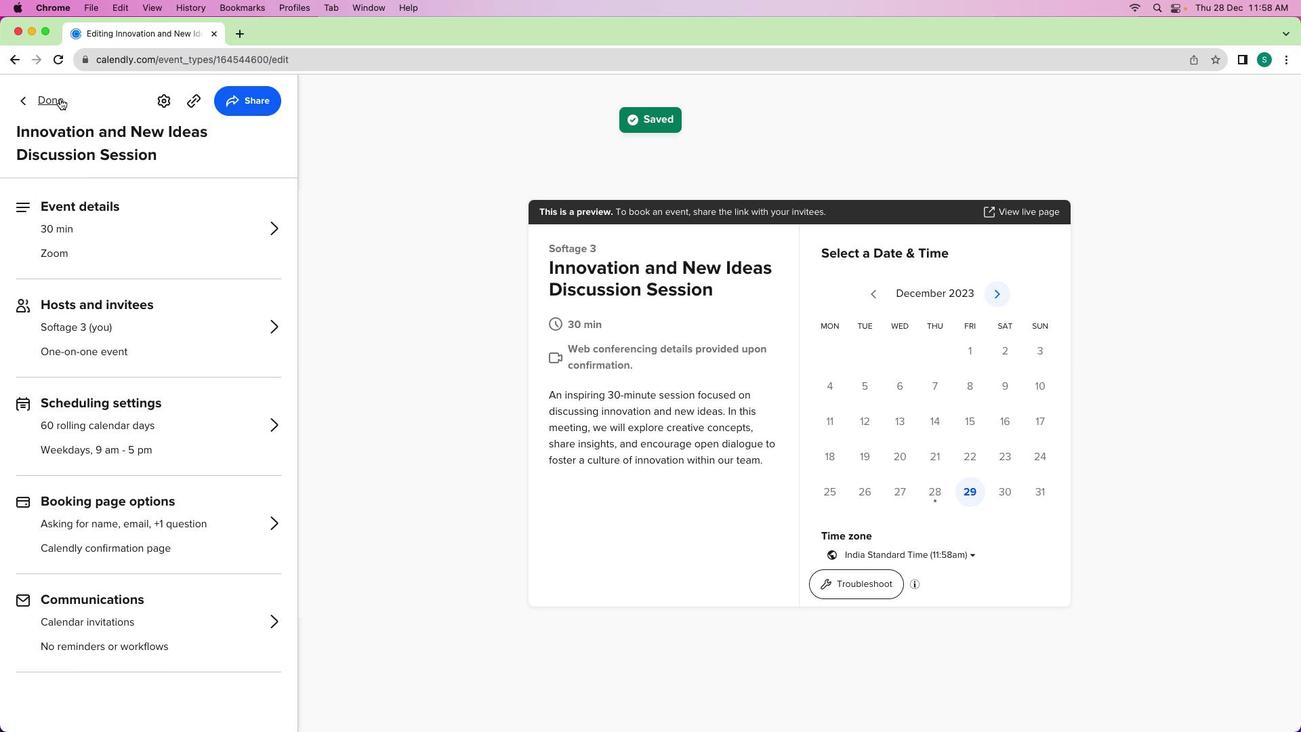 
Action: Mouse moved to (515, 435)
Screenshot: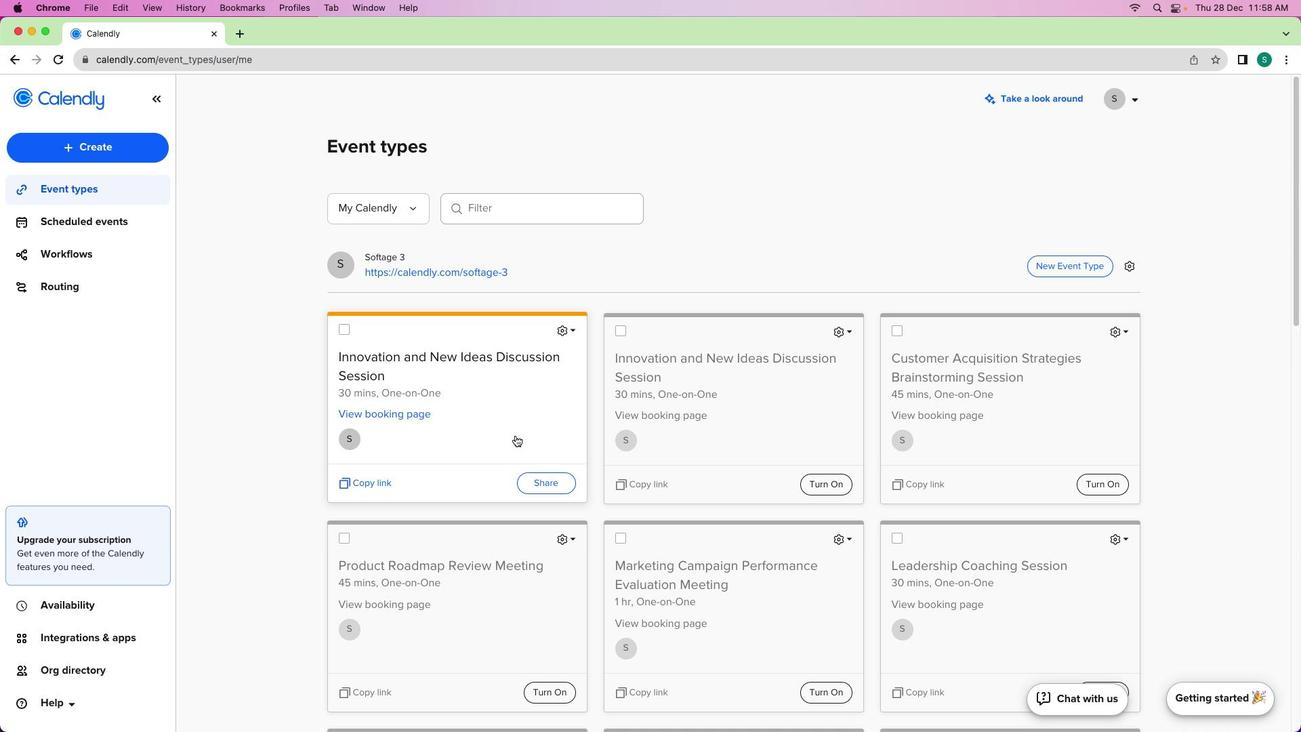 
